 Task: Add Nature's Way B 50 Complex to the cart.
Action: Mouse pressed left at (27, 70)
Screenshot: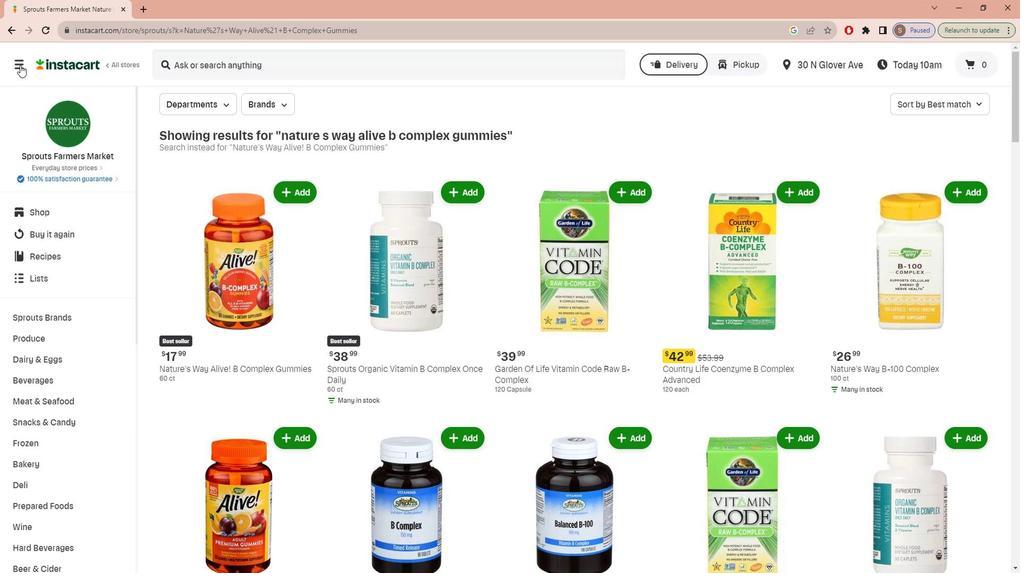
Action: Mouse moved to (28, 138)
Screenshot: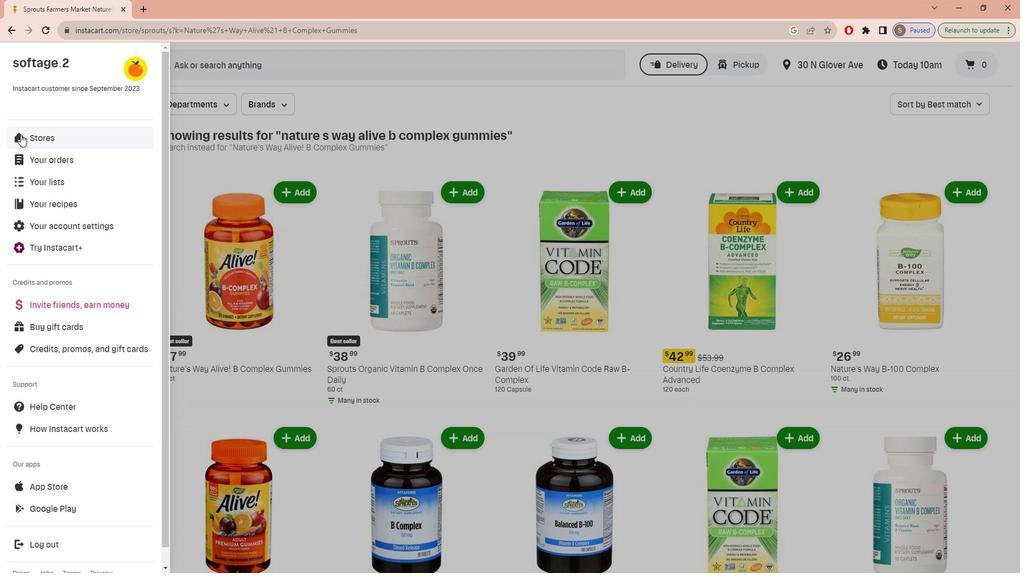 
Action: Mouse pressed left at (28, 138)
Screenshot: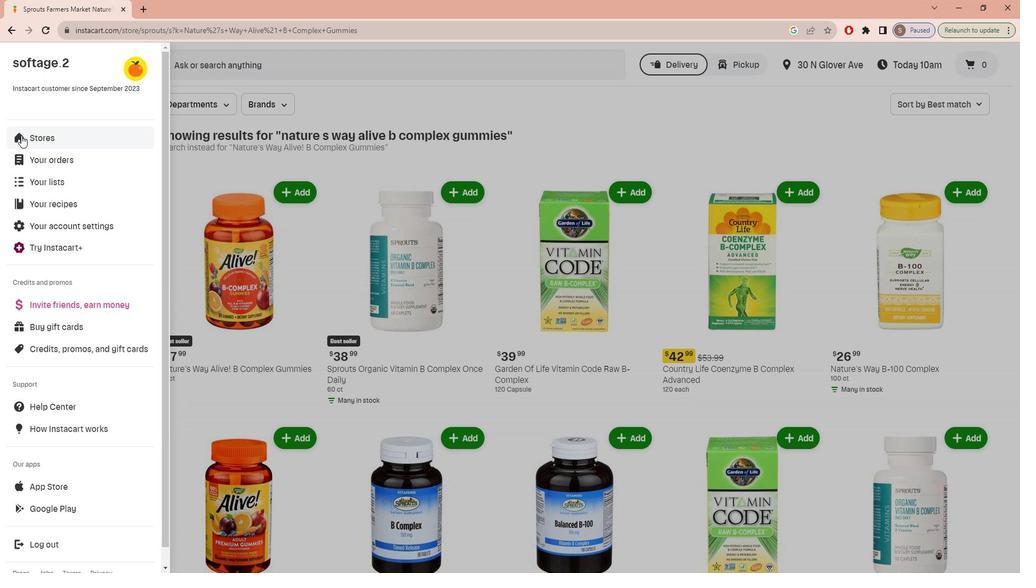 
Action: Mouse moved to (258, 105)
Screenshot: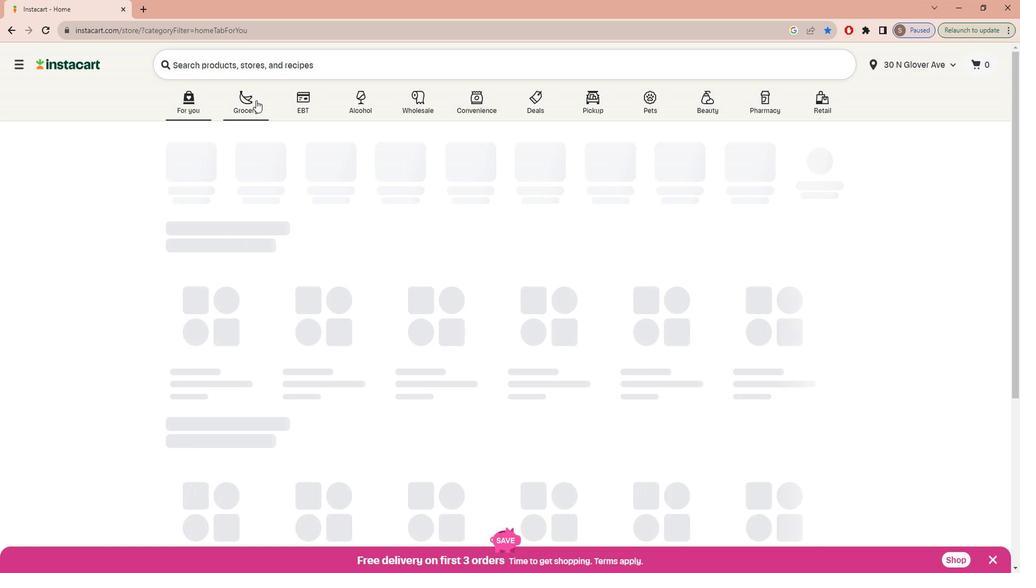 
Action: Mouse pressed left at (258, 105)
Screenshot: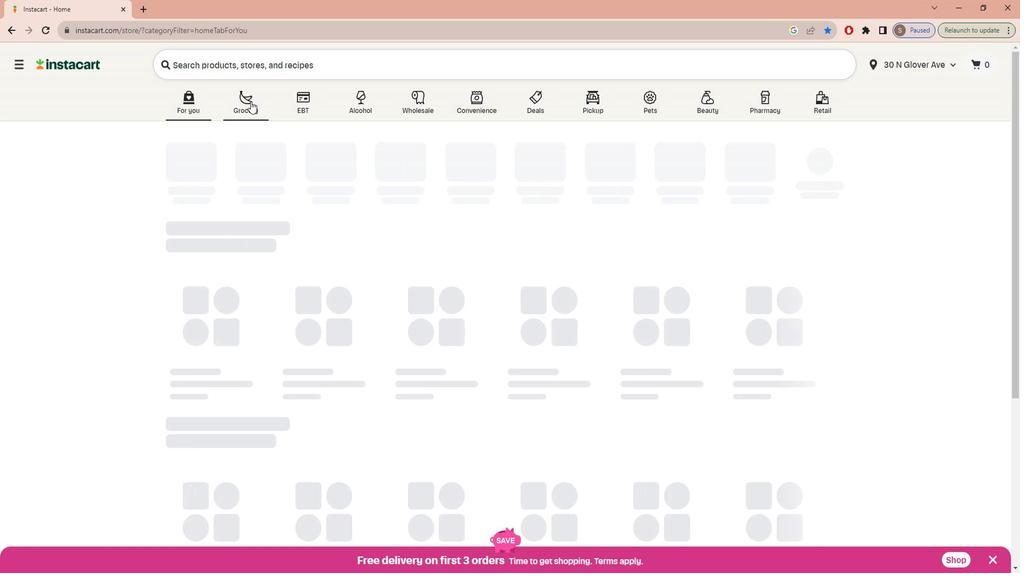 
Action: Mouse moved to (247, 311)
Screenshot: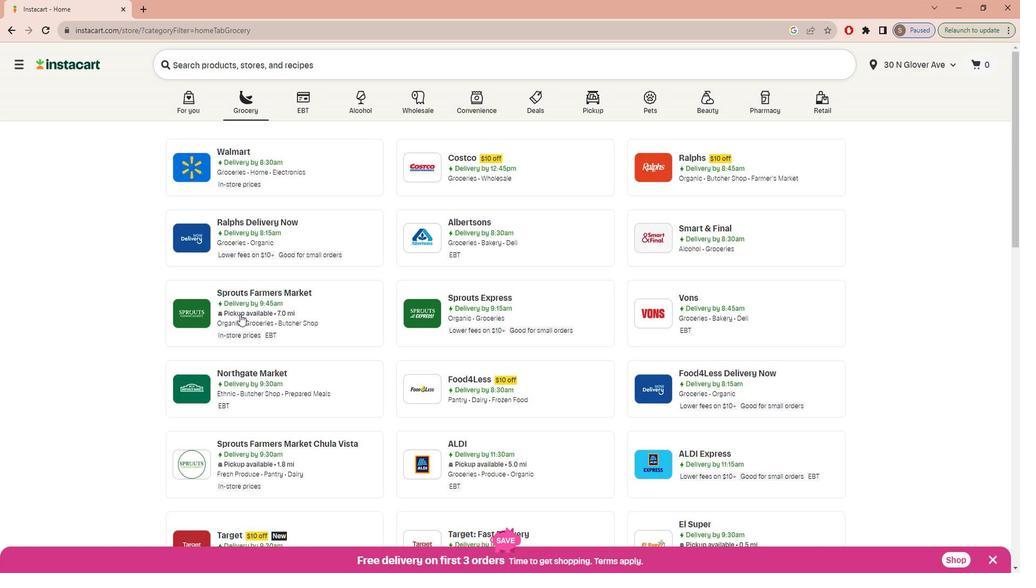 
Action: Mouse pressed left at (247, 311)
Screenshot: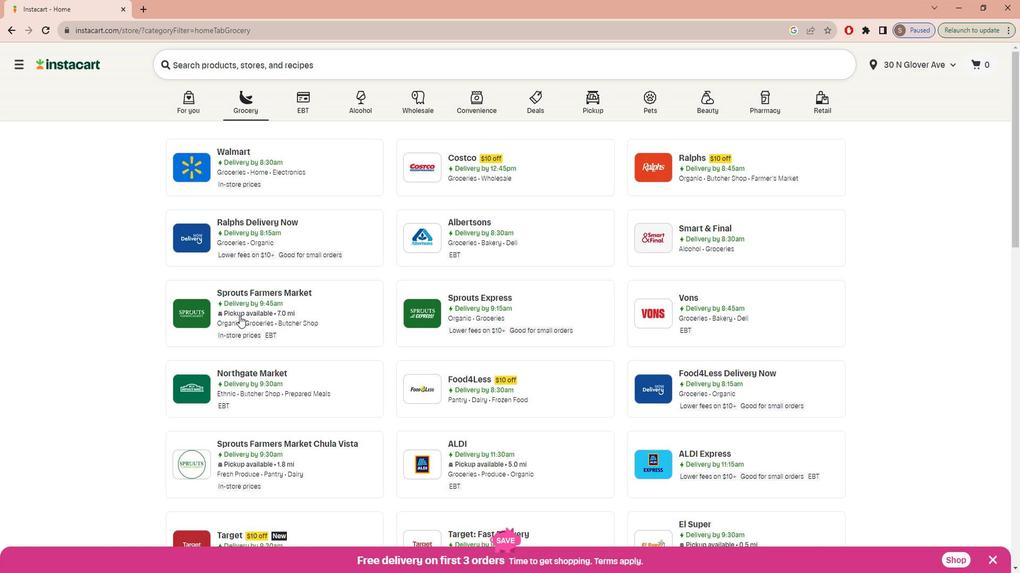 
Action: Mouse moved to (118, 373)
Screenshot: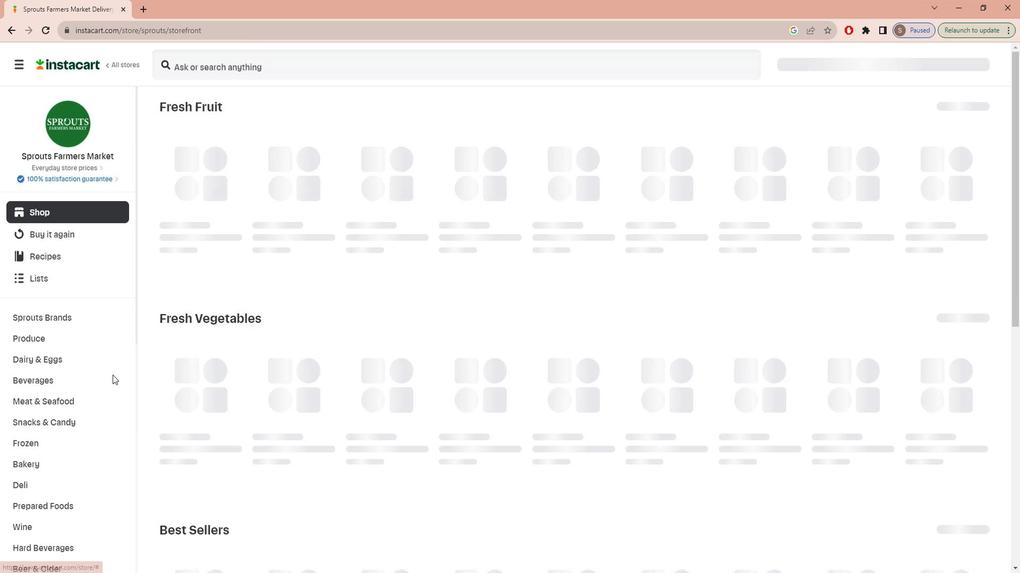 
Action: Mouse scrolled (118, 373) with delta (0, 0)
Screenshot: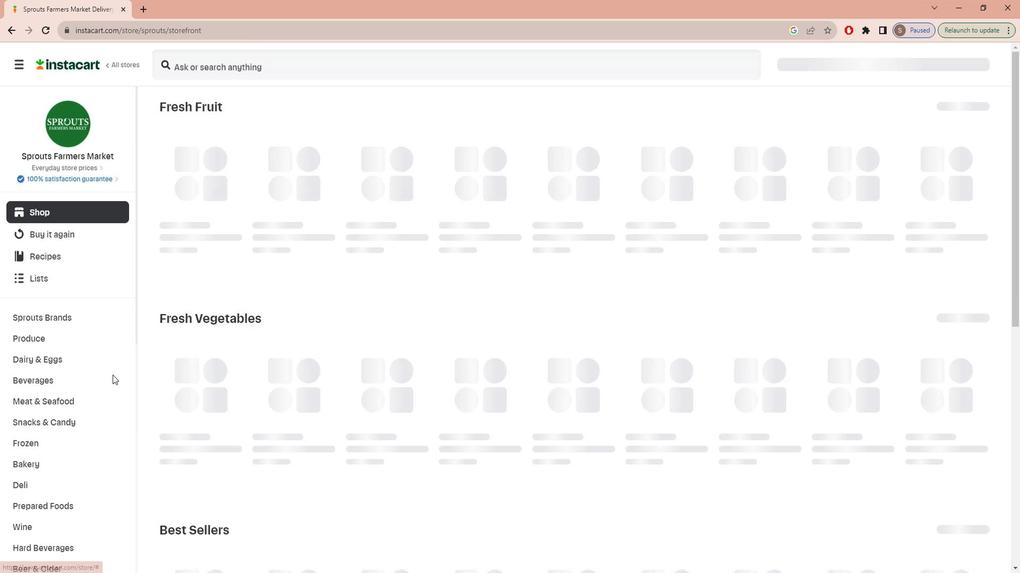 
Action: Mouse moved to (117, 375)
Screenshot: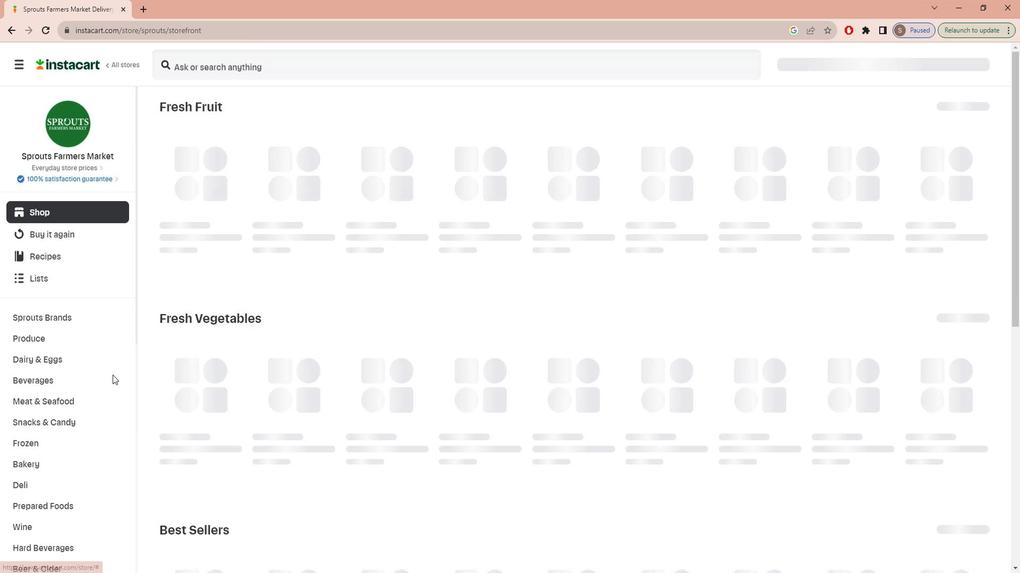 
Action: Mouse scrolled (117, 375) with delta (0, 0)
Screenshot: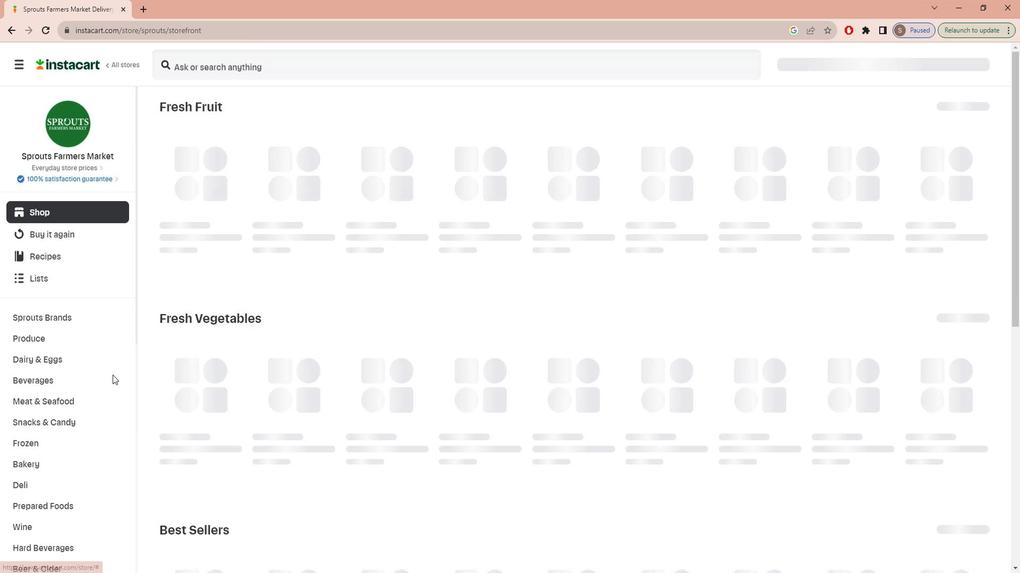 
Action: Mouse moved to (115, 379)
Screenshot: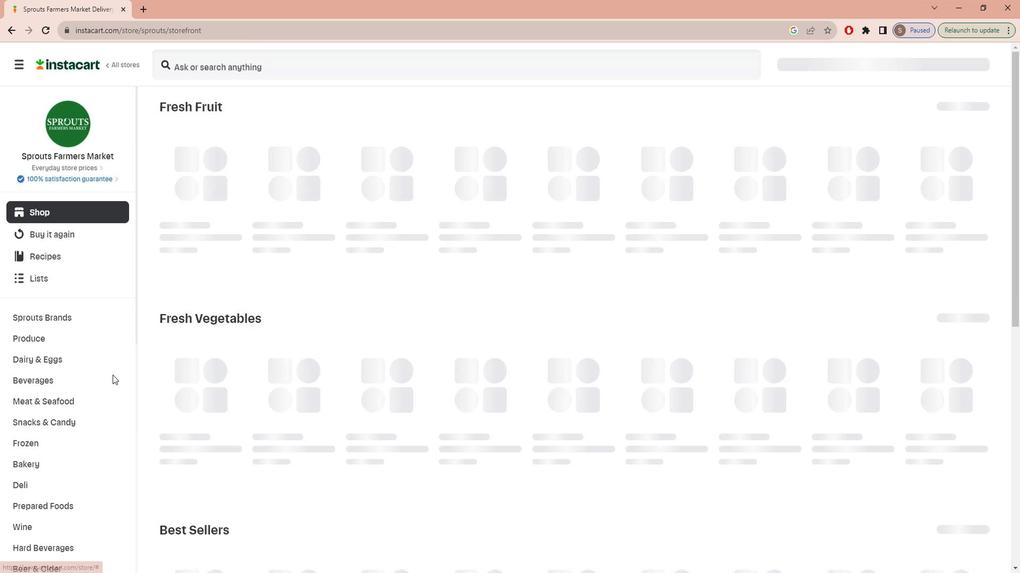 
Action: Mouse scrolled (115, 378) with delta (0, 0)
Screenshot: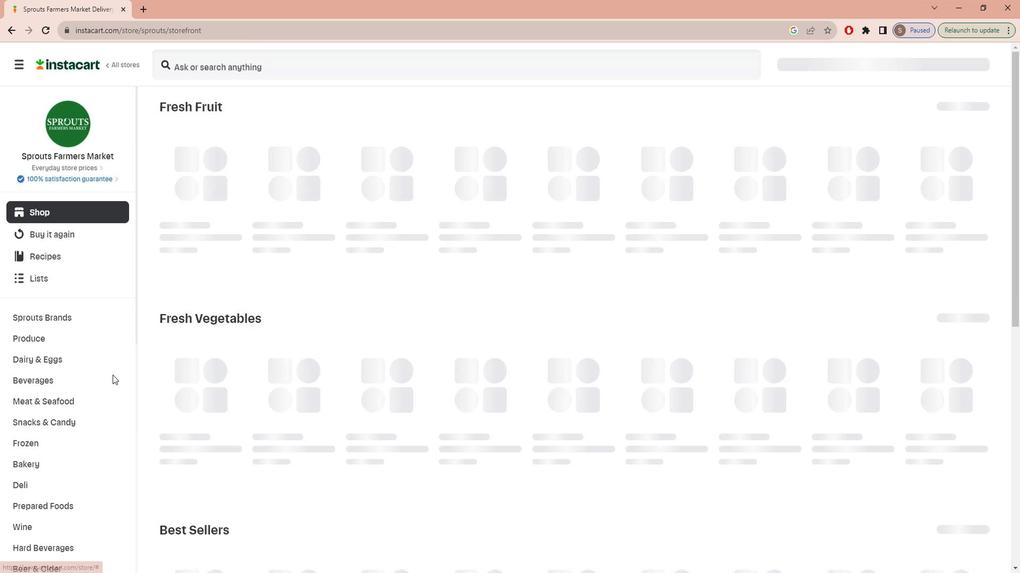 
Action: Mouse moved to (114, 381)
Screenshot: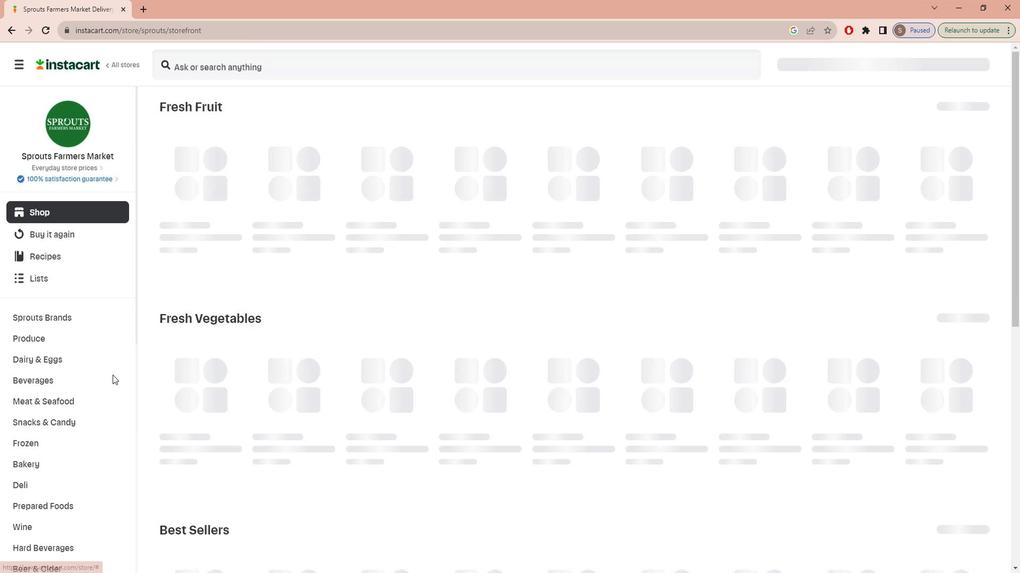 
Action: Mouse scrolled (114, 381) with delta (0, 0)
Screenshot: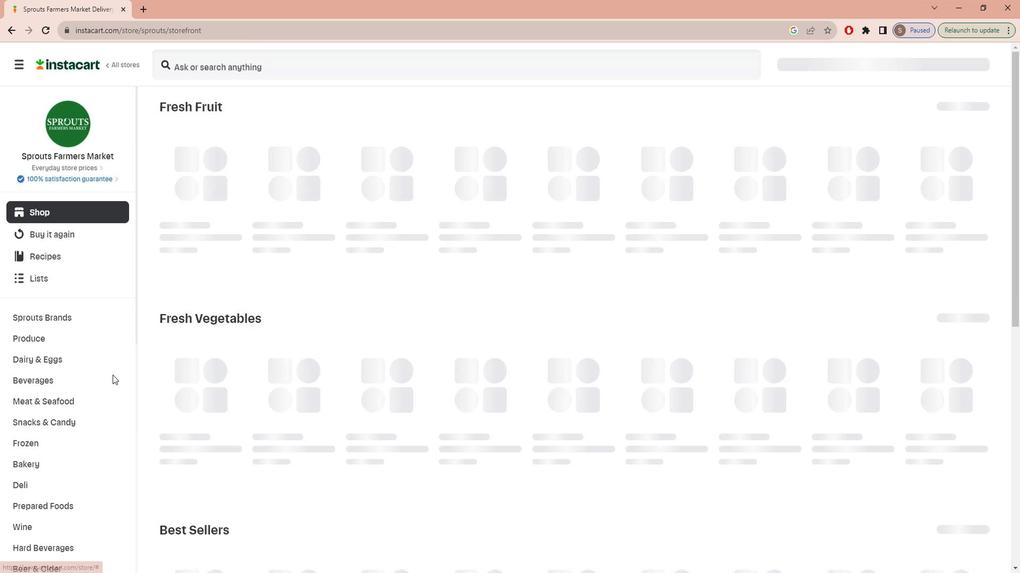 
Action: Mouse moved to (111, 385)
Screenshot: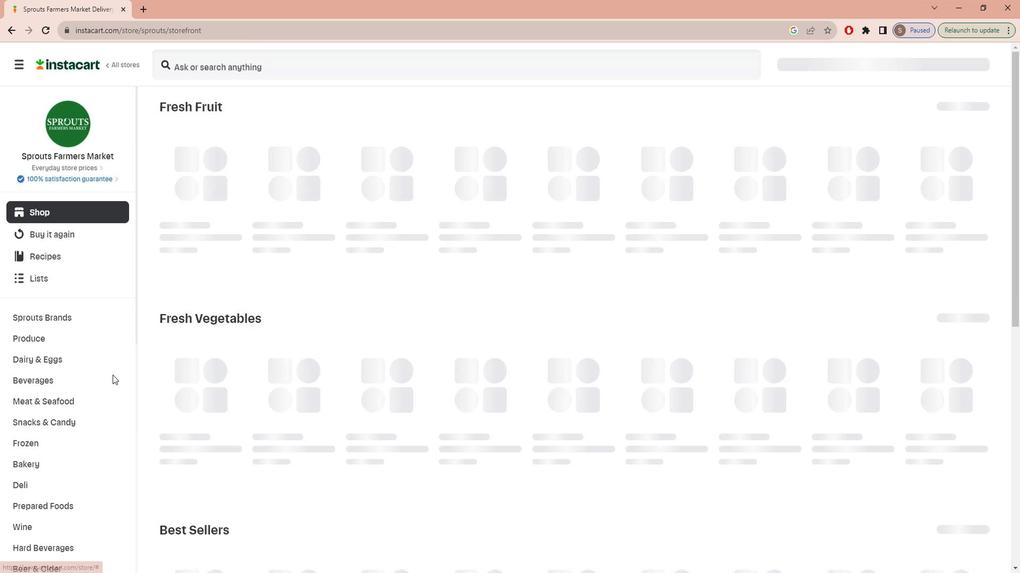 
Action: Mouse scrolled (111, 384) with delta (0, 0)
Screenshot: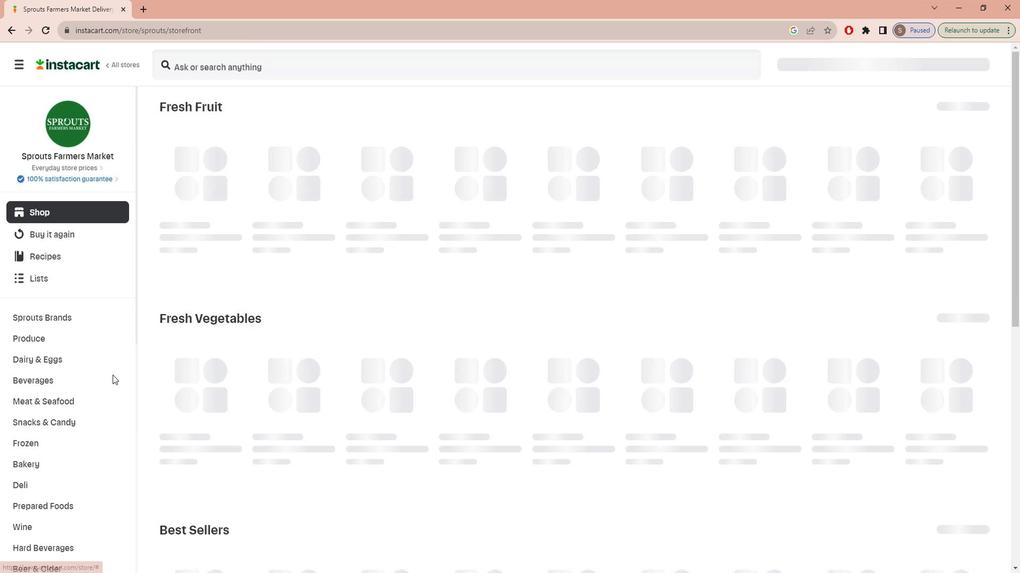 
Action: Mouse moved to (108, 386)
Screenshot: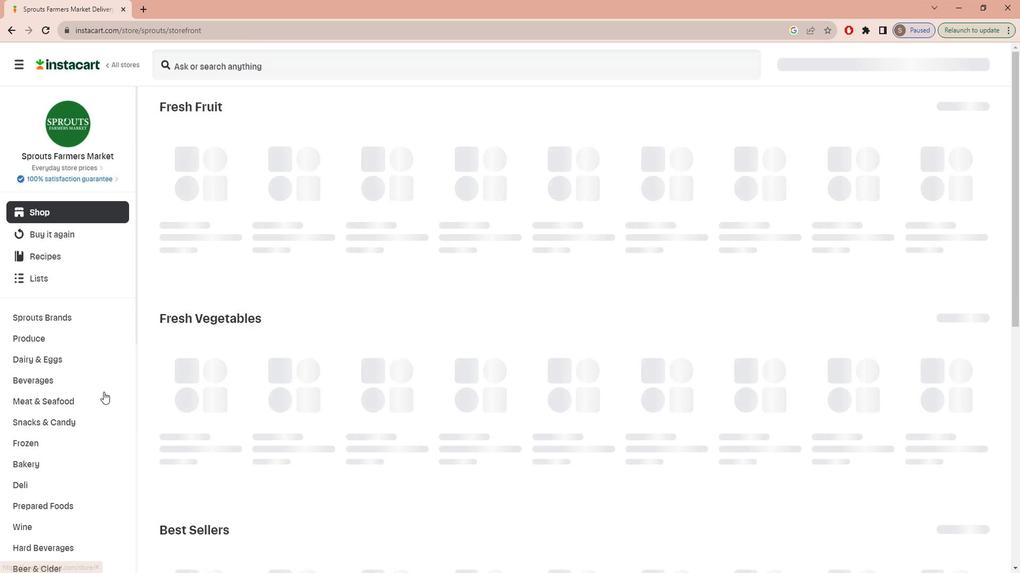 
Action: Mouse scrolled (108, 385) with delta (0, 0)
Screenshot: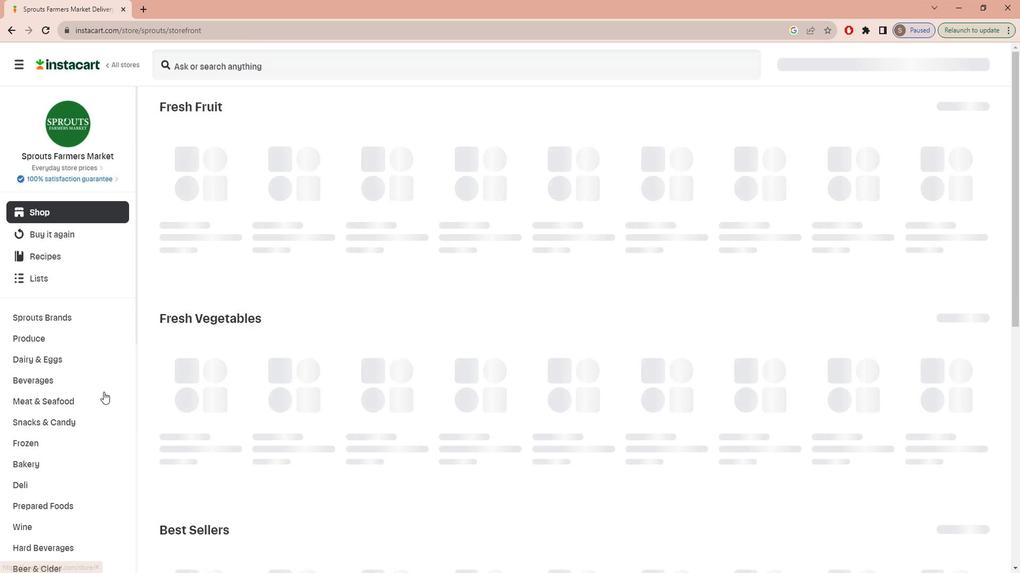 
Action: Mouse moved to (107, 386)
Screenshot: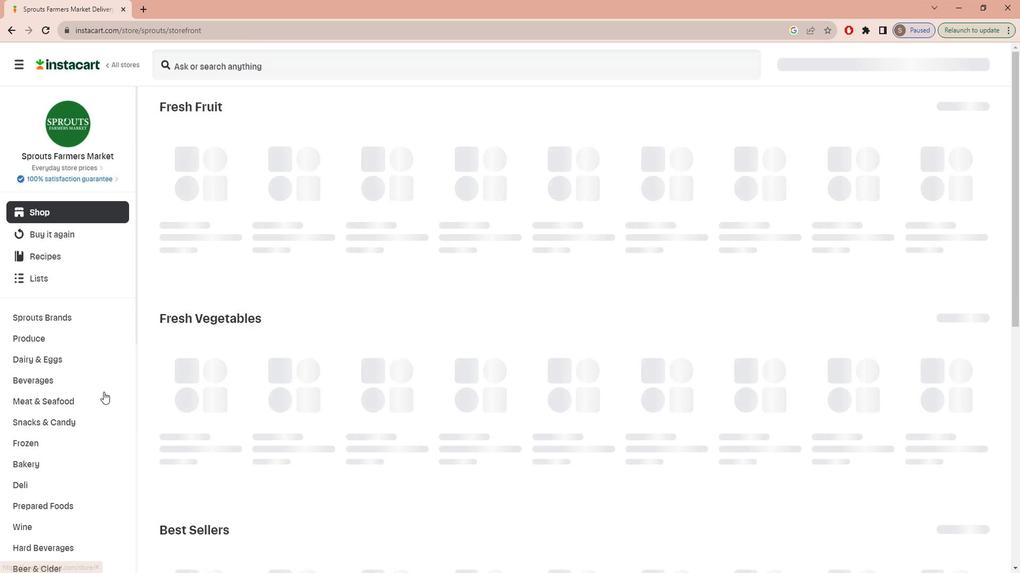
Action: Mouse scrolled (107, 386) with delta (0, 0)
Screenshot: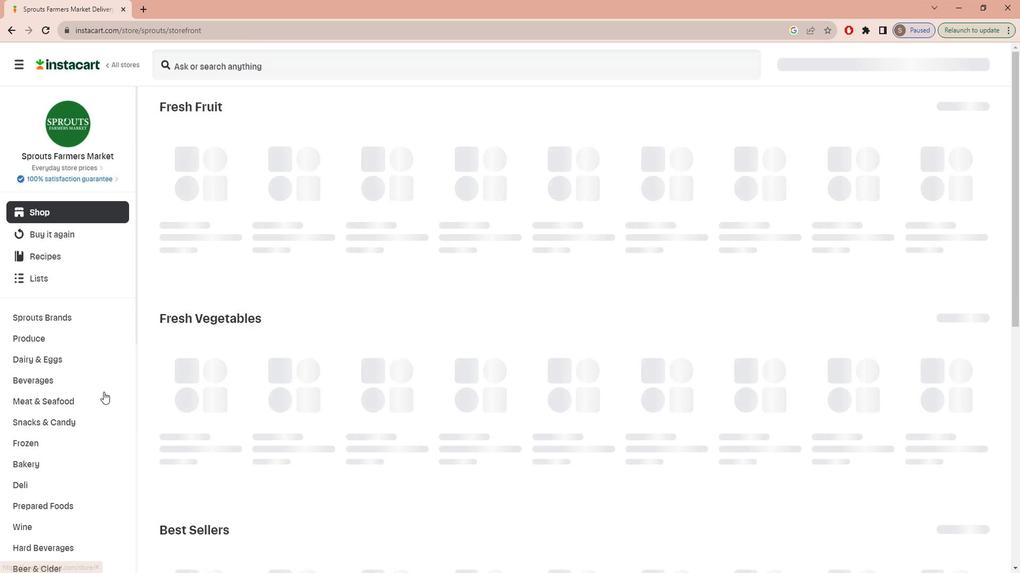 
Action: Mouse moved to (98, 418)
Screenshot: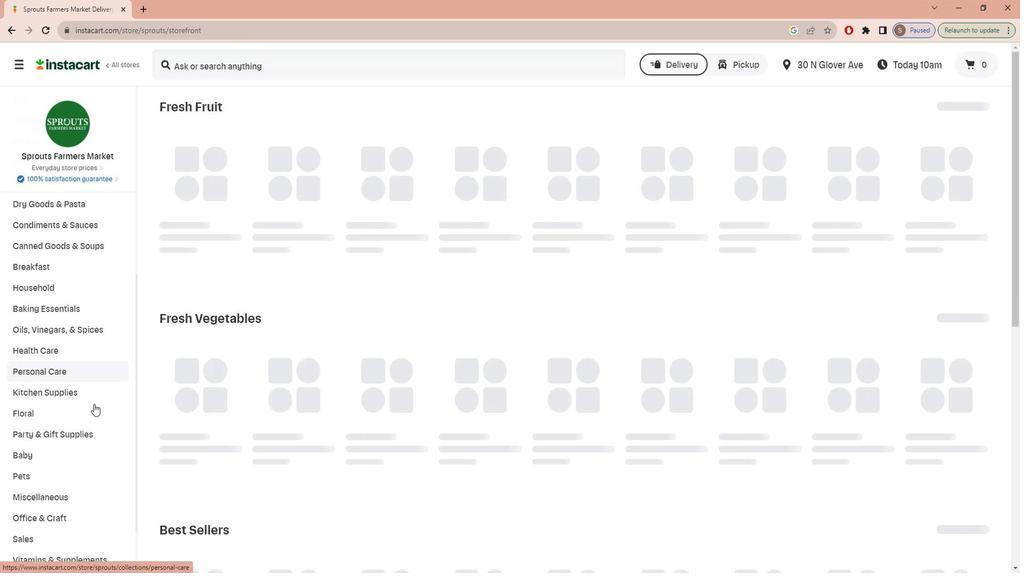 
Action: Mouse scrolled (98, 418) with delta (0, 0)
Screenshot: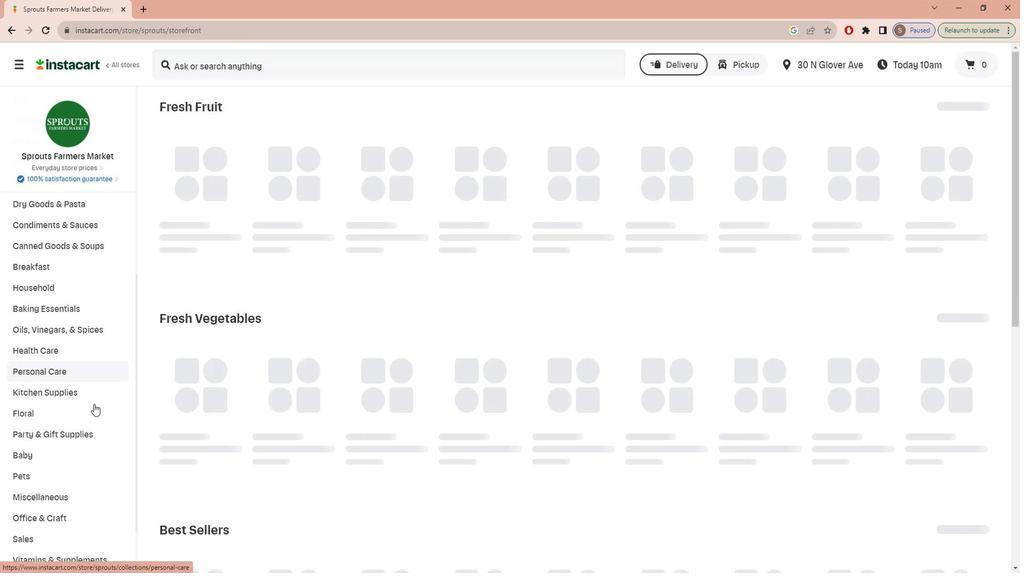 
Action: Mouse moved to (96, 427)
Screenshot: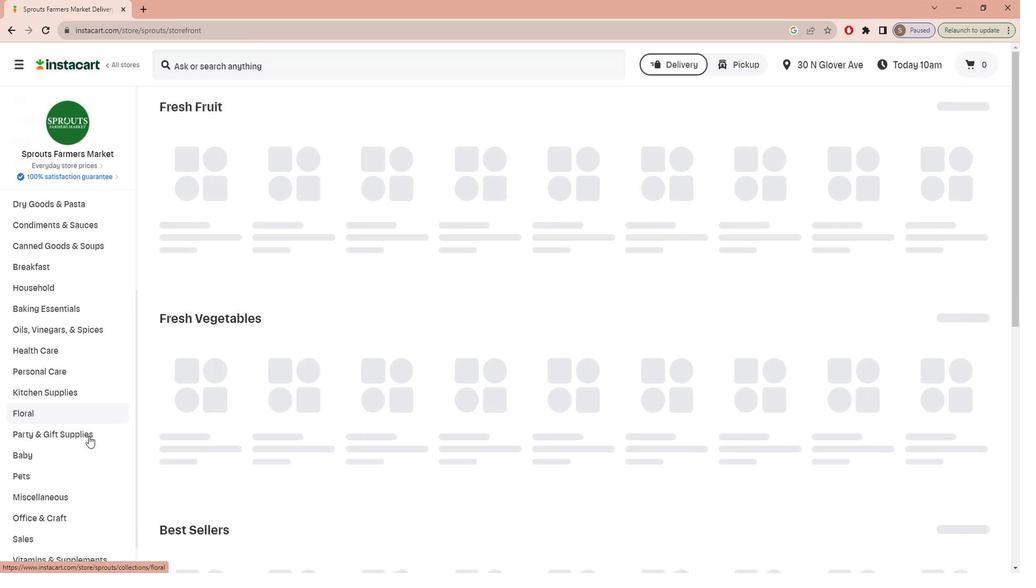 
Action: Mouse scrolled (96, 427) with delta (0, 0)
Screenshot: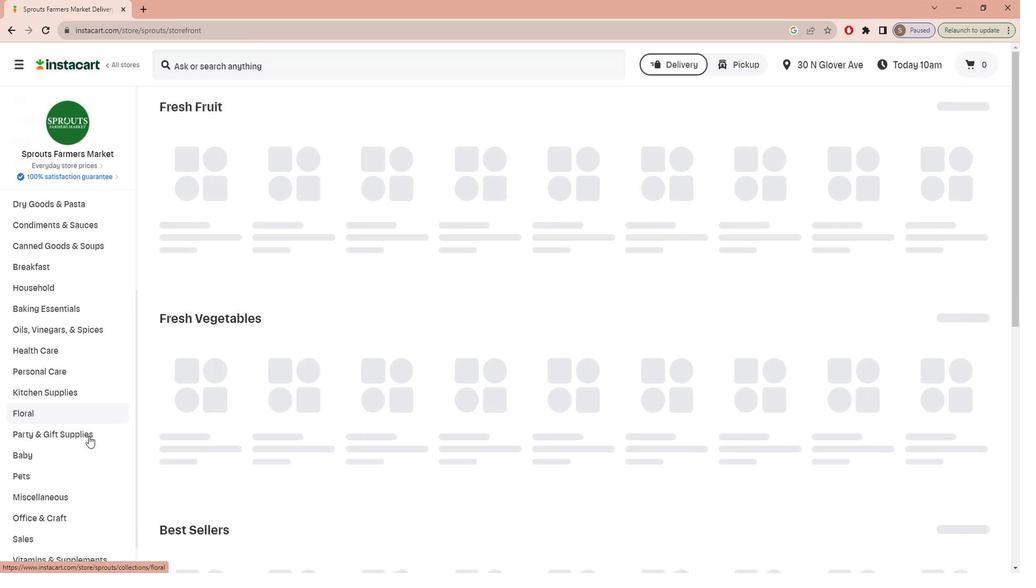 
Action: Mouse moved to (93, 433)
Screenshot: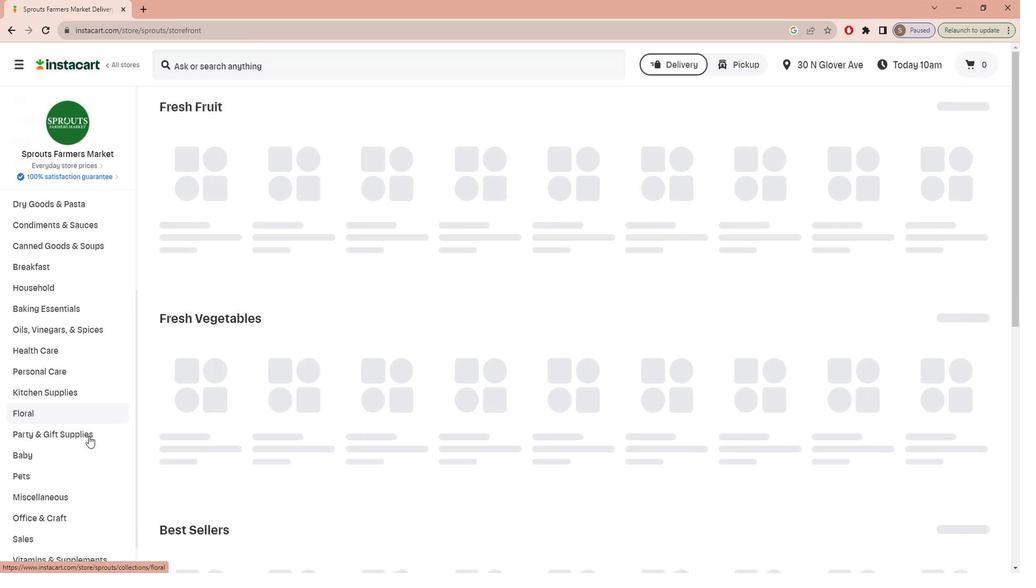 
Action: Mouse scrolled (93, 432) with delta (0, 0)
Screenshot: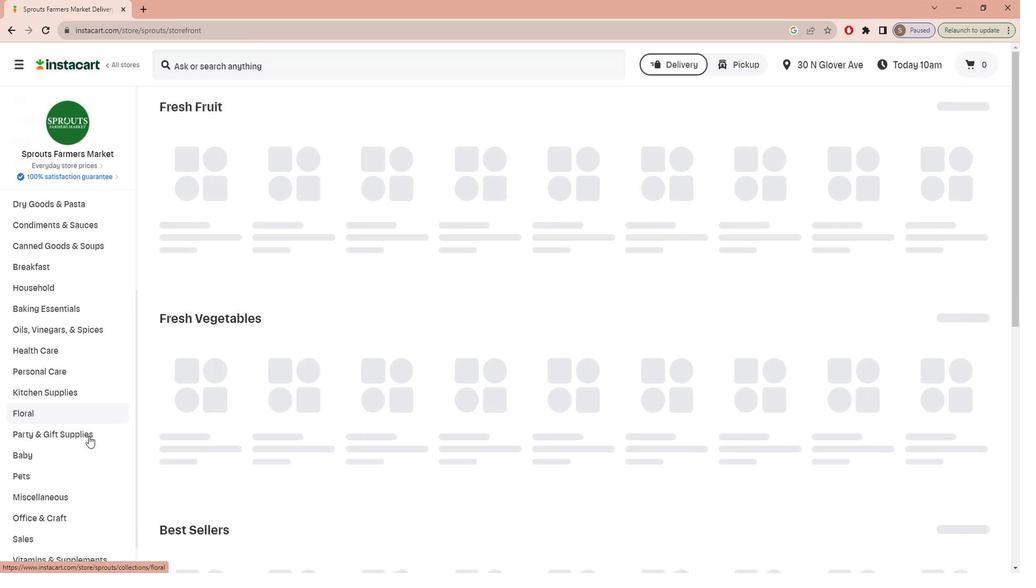 
Action: Mouse moved to (91, 435)
Screenshot: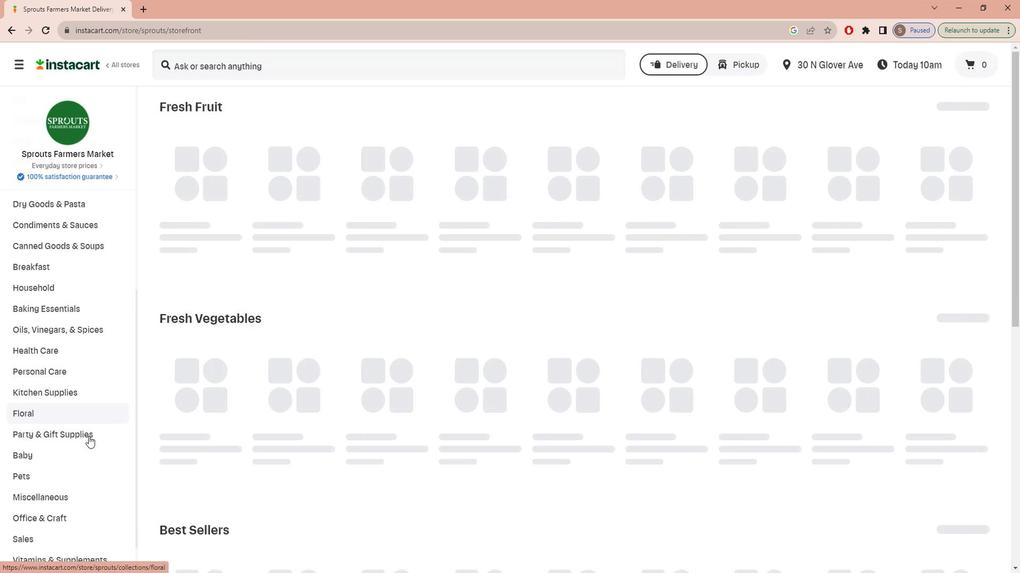 
Action: Mouse scrolled (91, 435) with delta (0, 0)
Screenshot: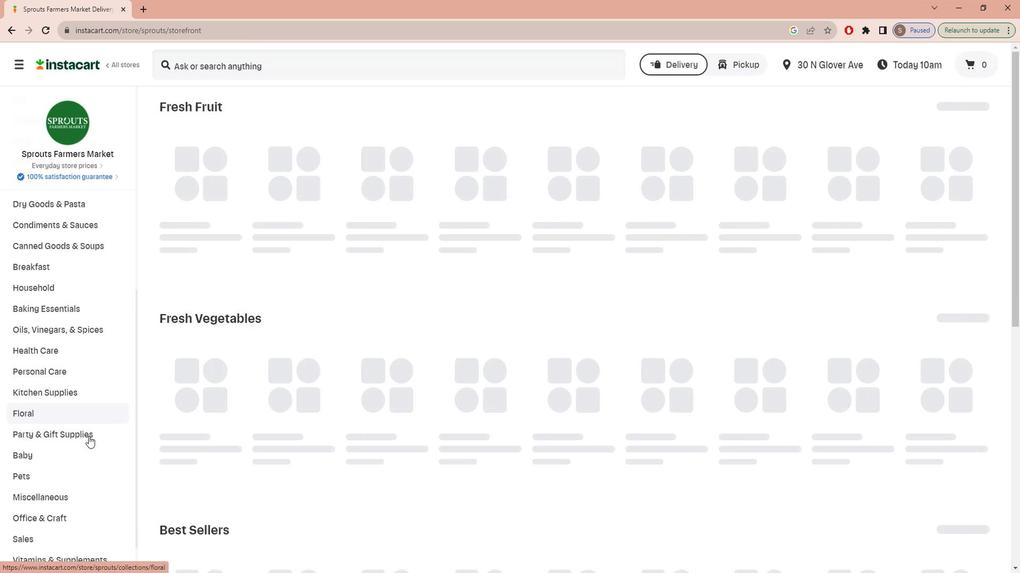 
Action: Mouse moved to (90, 436)
Screenshot: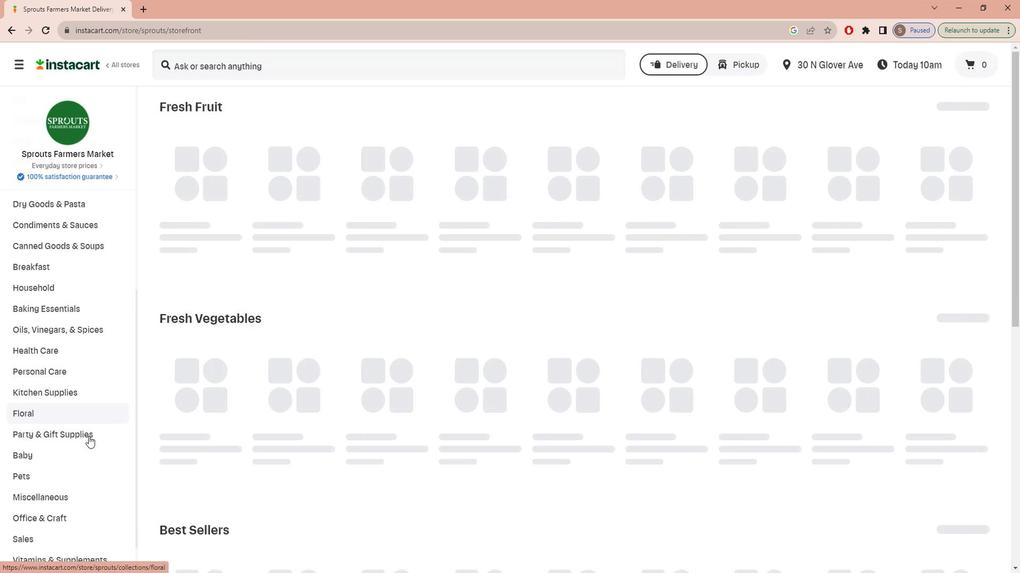 
Action: Mouse scrolled (90, 436) with delta (0, 0)
Screenshot: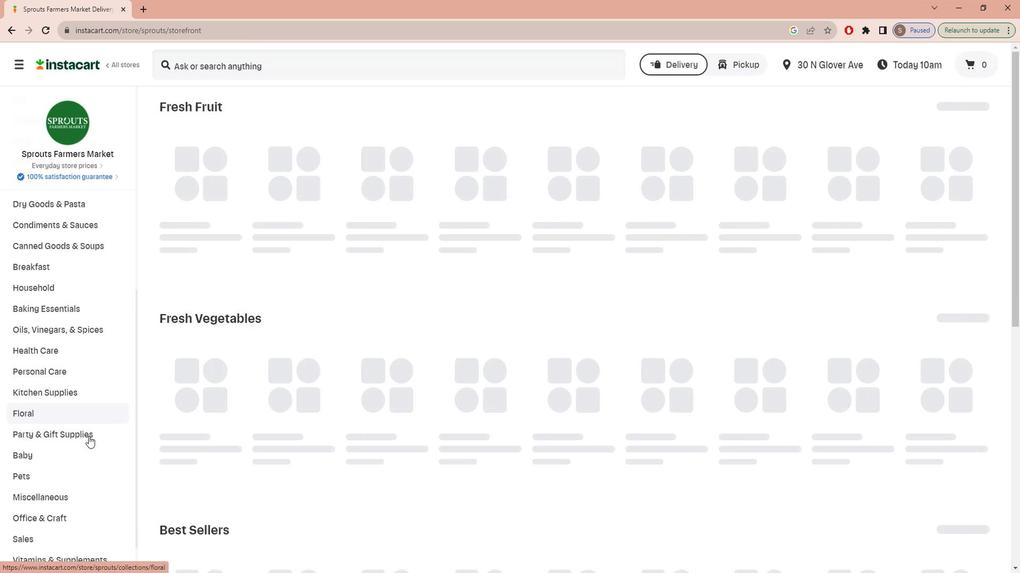 
Action: Mouse moved to (89, 439)
Screenshot: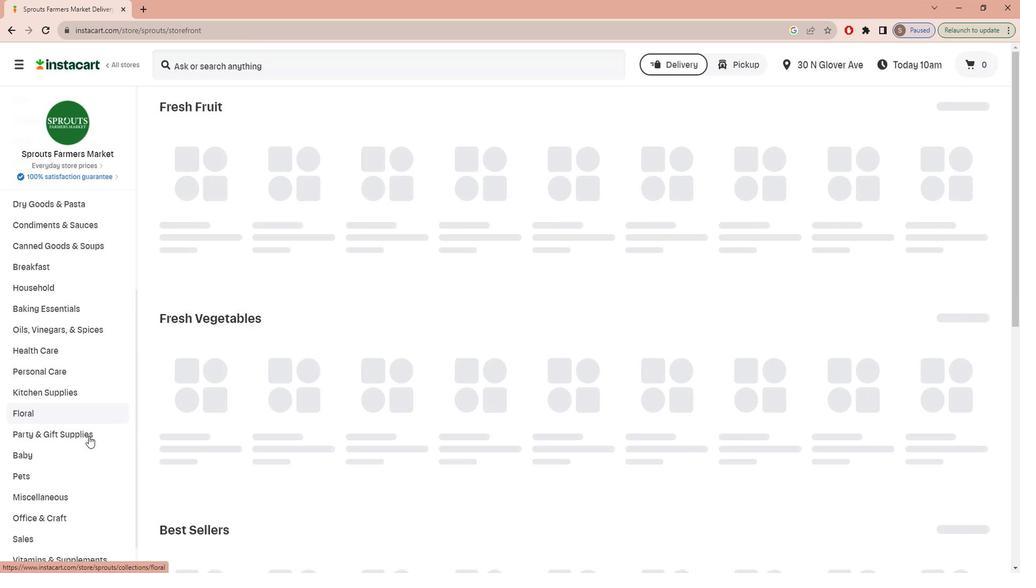 
Action: Mouse scrolled (89, 438) with delta (0, 0)
Screenshot: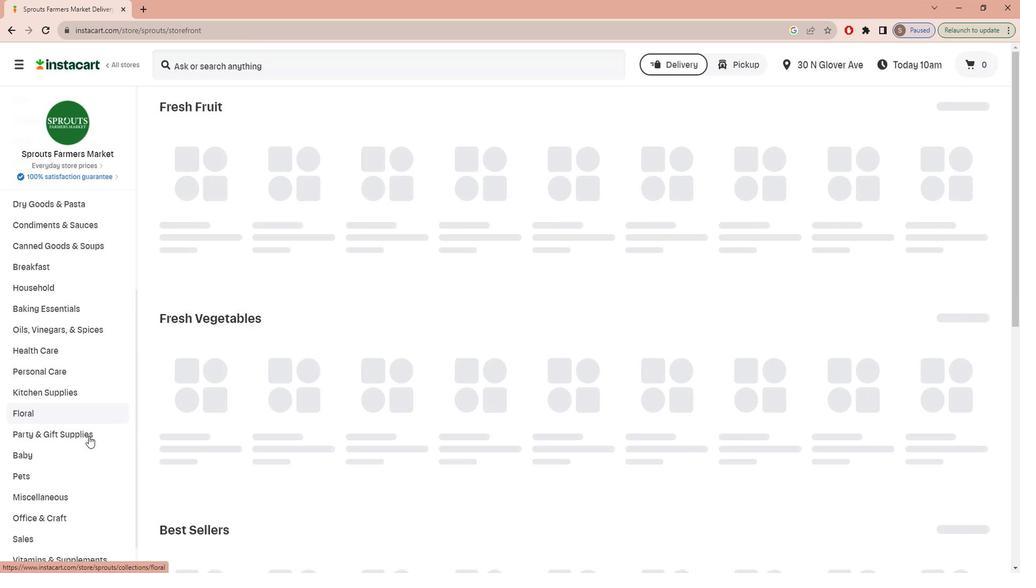 
Action: Mouse moved to (73, 502)
Screenshot: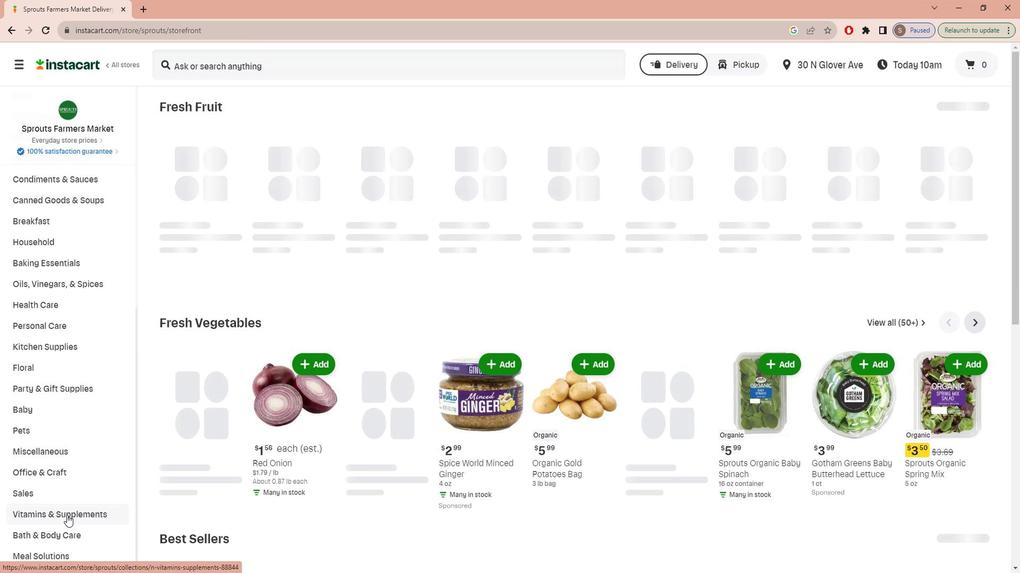 
Action: Mouse pressed left at (73, 502)
Screenshot: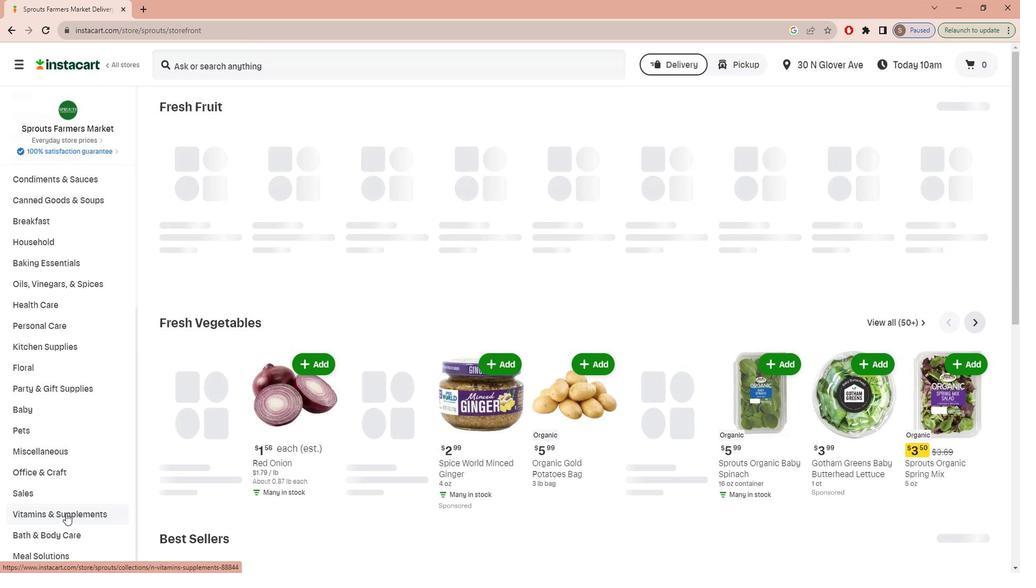 
Action: Mouse moved to (995, 136)
Screenshot: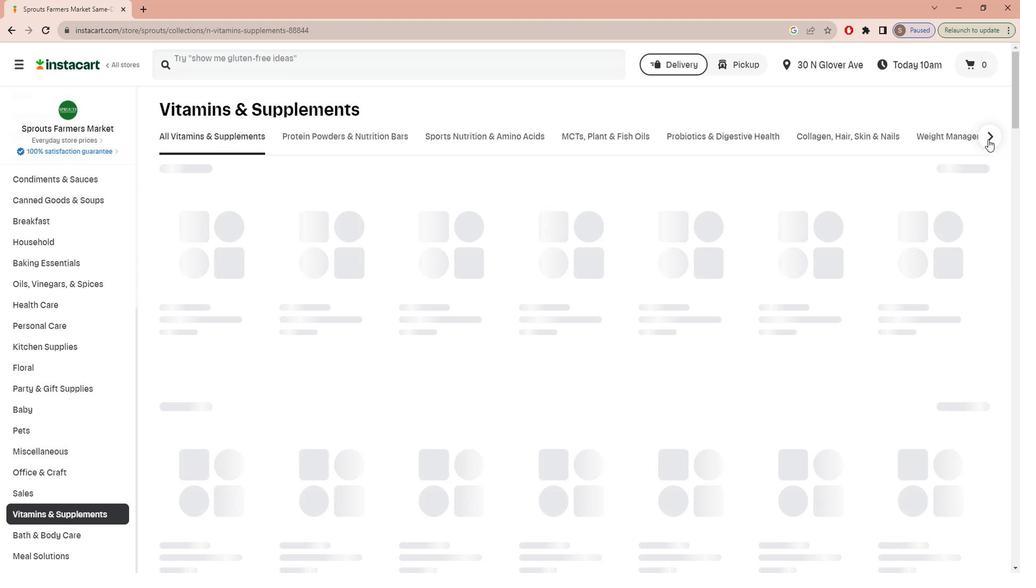 
Action: Mouse pressed left at (995, 136)
Screenshot: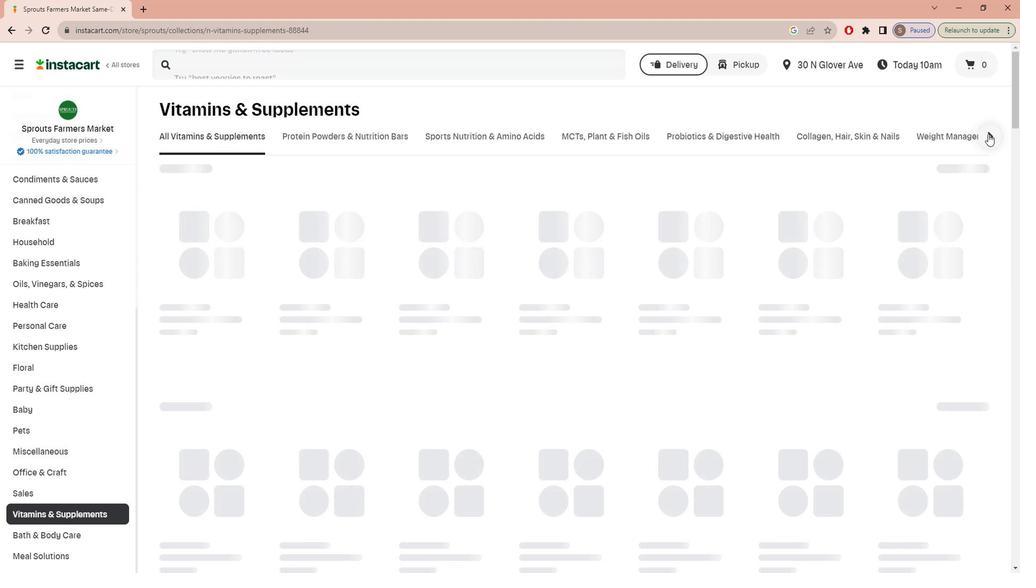 
Action: Mouse moved to (735, 139)
Screenshot: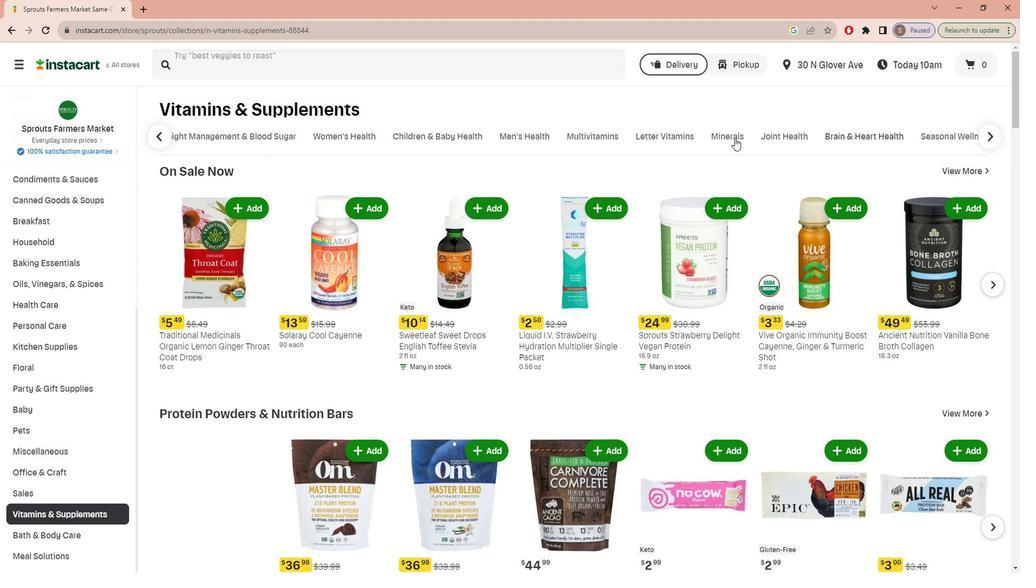 
Action: Mouse pressed left at (735, 139)
Screenshot: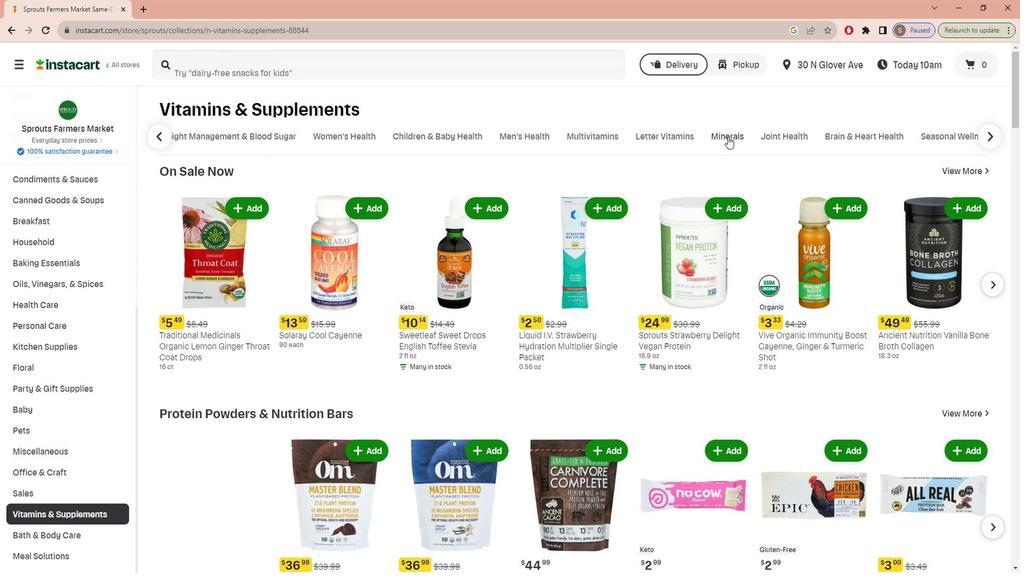 
Action: Mouse moved to (459, 71)
Screenshot: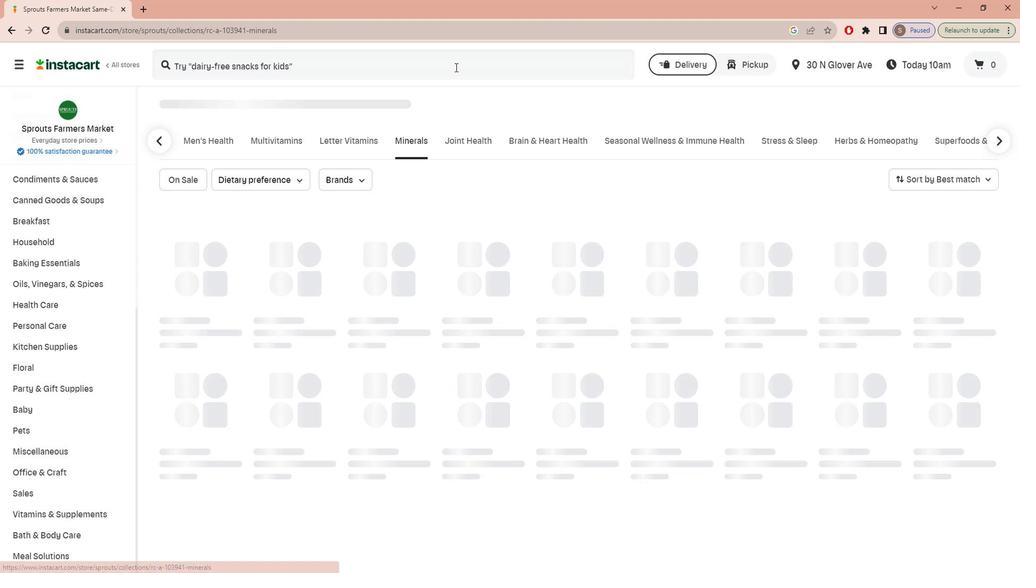 
Action: Mouse pressed left at (459, 71)
Screenshot: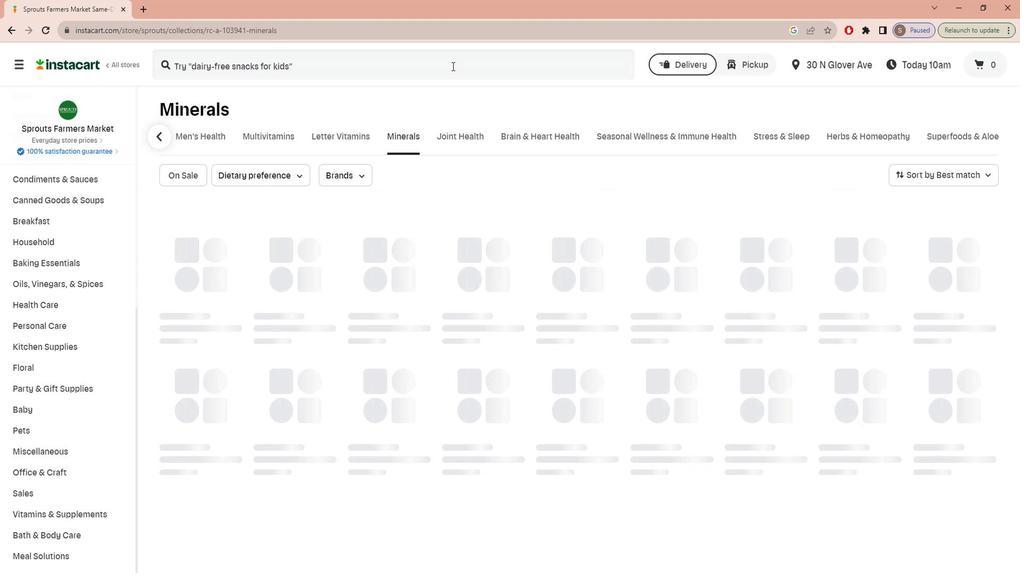 
Action: Key pressed n<Key.caps_lock>ATURE'S<Key.space><Key.caps_lock>w<Key.caps_lock>AY<Key.space><Key.caps_lock>b<Key.space>50<Key.space>c<Key.caps_lock>OML<Key.backspace>PLEX<Key.space><Key.enter>
Screenshot: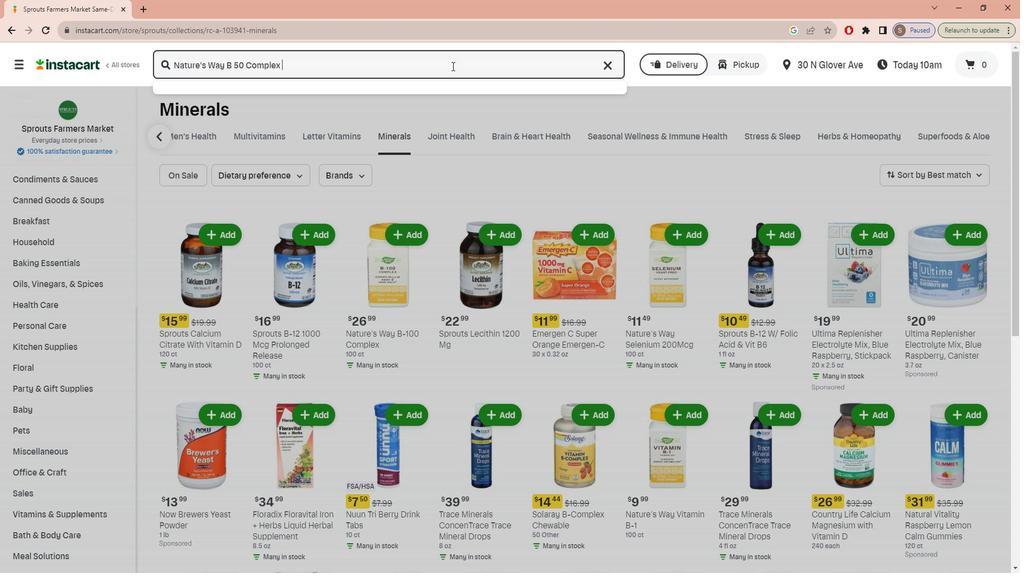 
Action: Mouse moved to (297, 180)
Screenshot: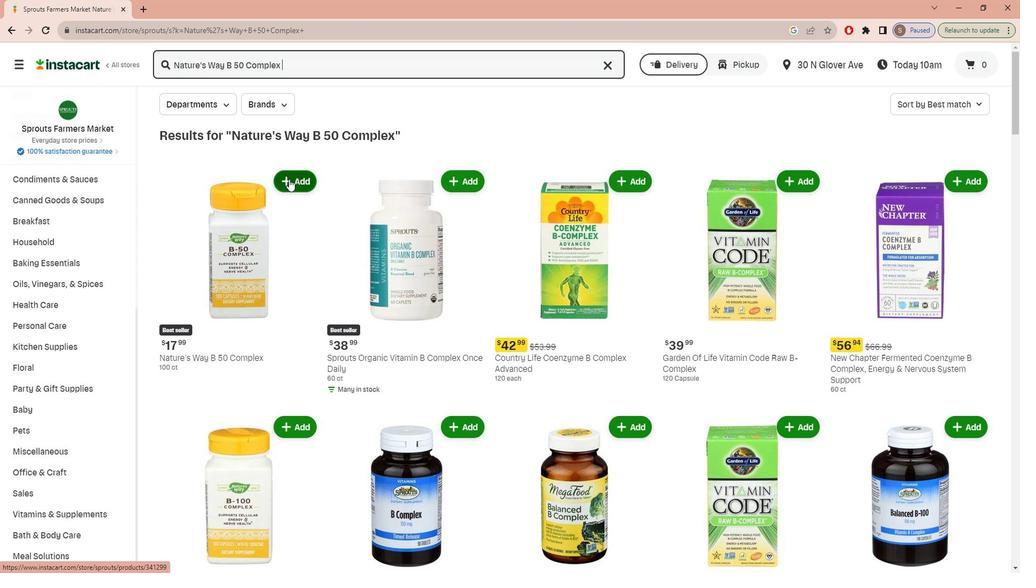 
Action: Mouse pressed left at (297, 180)
Screenshot: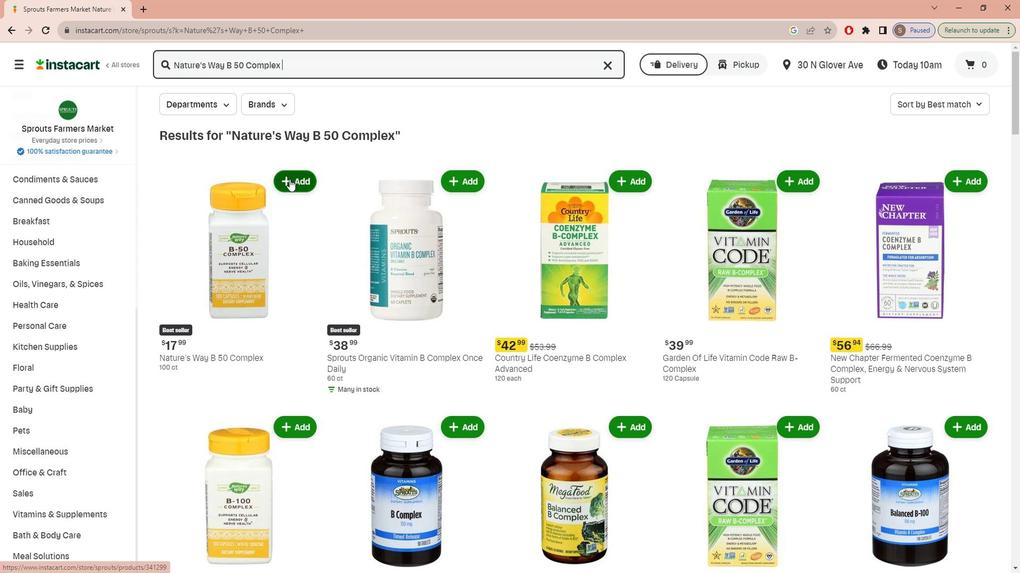 
Action: Mouse moved to (315, 235)
Screenshot: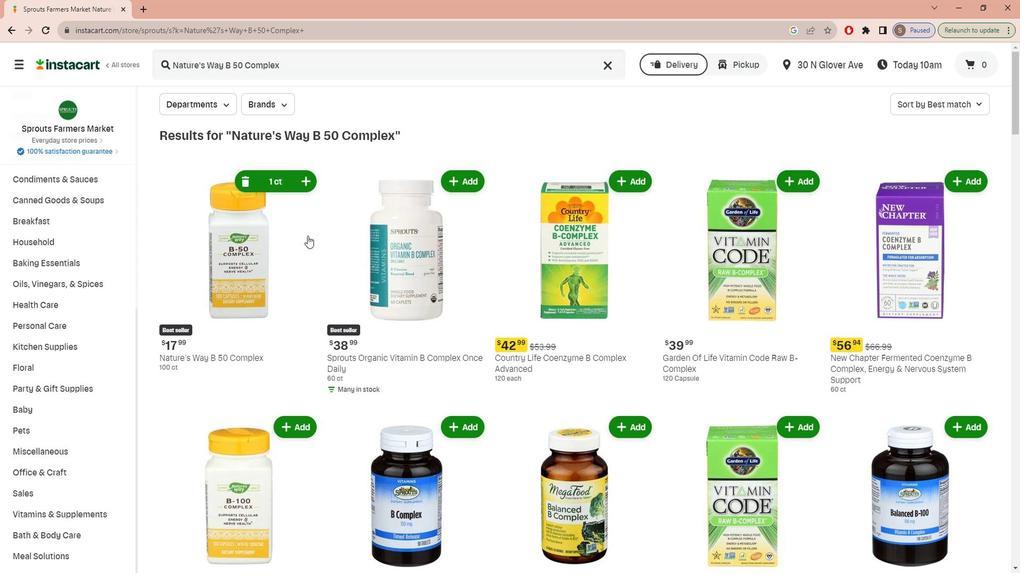 
